 Task: Search for the email with the subject Request for a testimonial logged in from softage.1@softage.net with the filter, email from softage.8@softage.net and a new filter,  Mark as read
Action: Mouse moved to (703, 76)
Screenshot: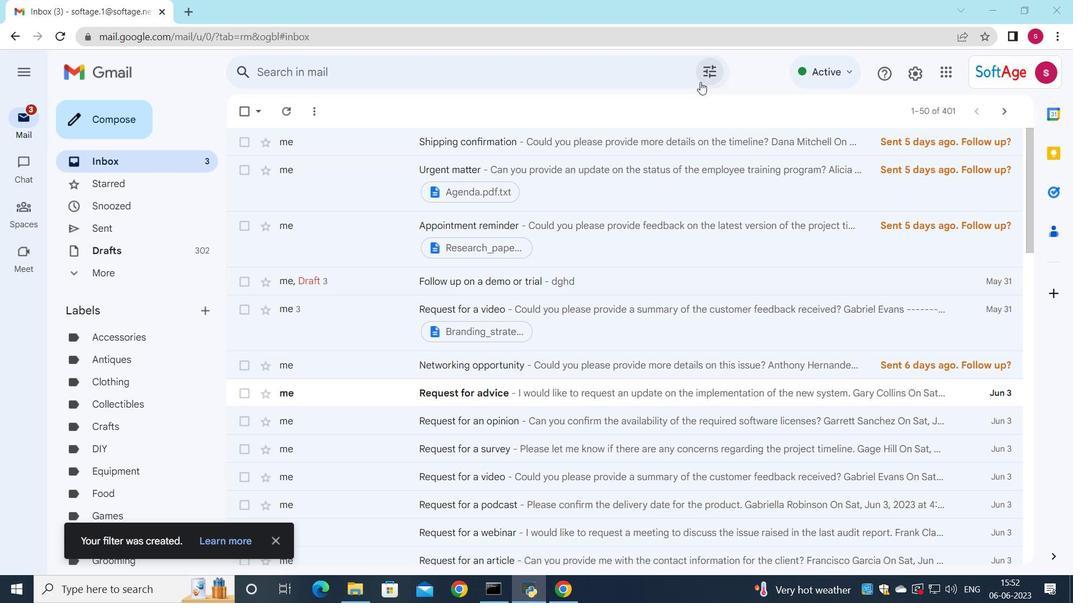 
Action: Mouse pressed left at (703, 76)
Screenshot: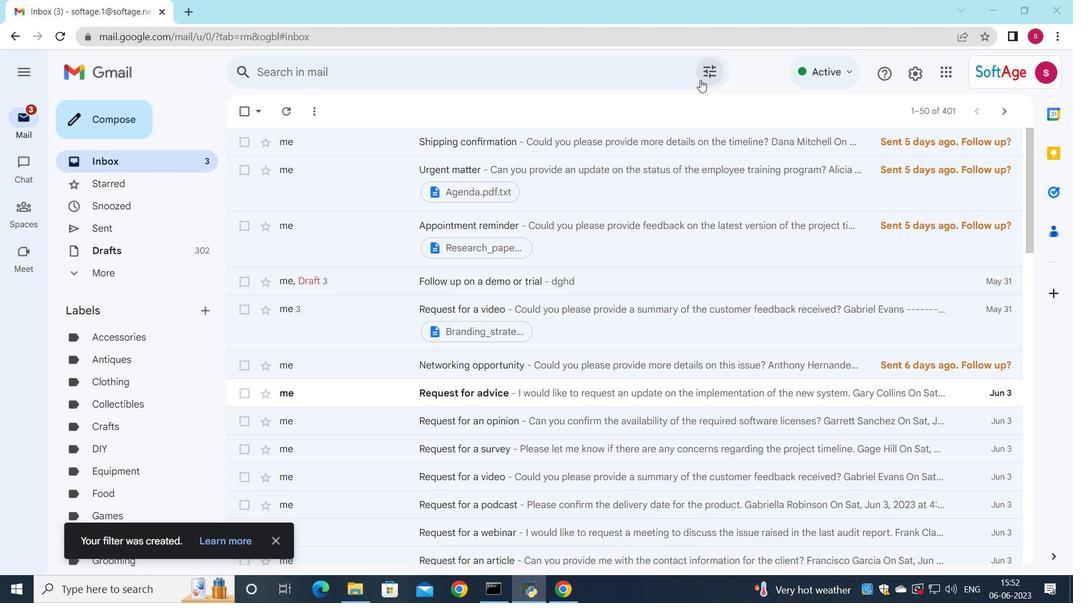
Action: Mouse moved to (617, 145)
Screenshot: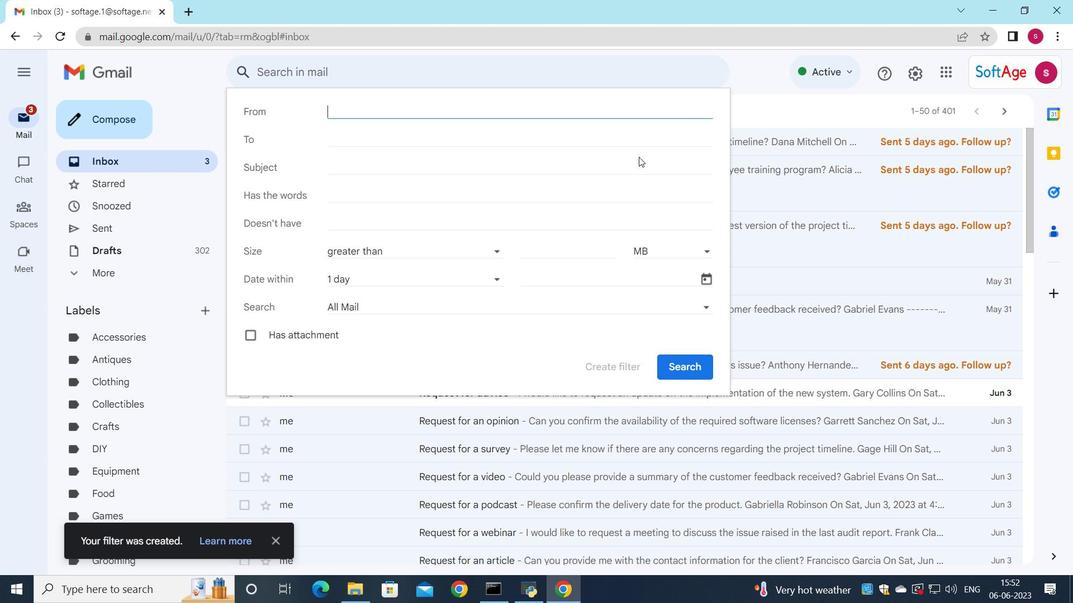 
Action: Key pressed s
Screenshot: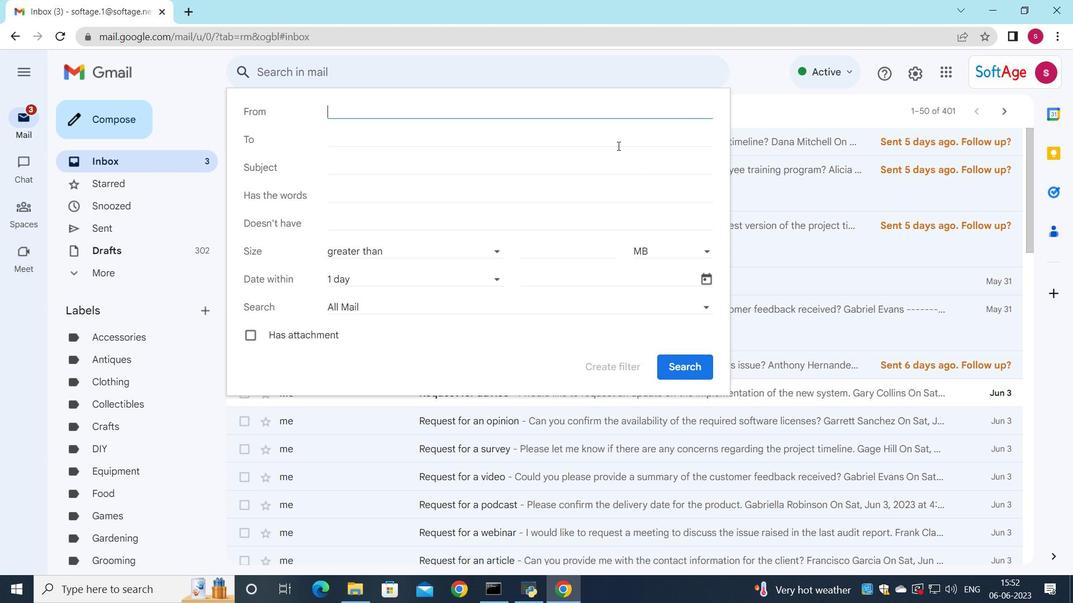 
Action: Mouse moved to (502, 145)
Screenshot: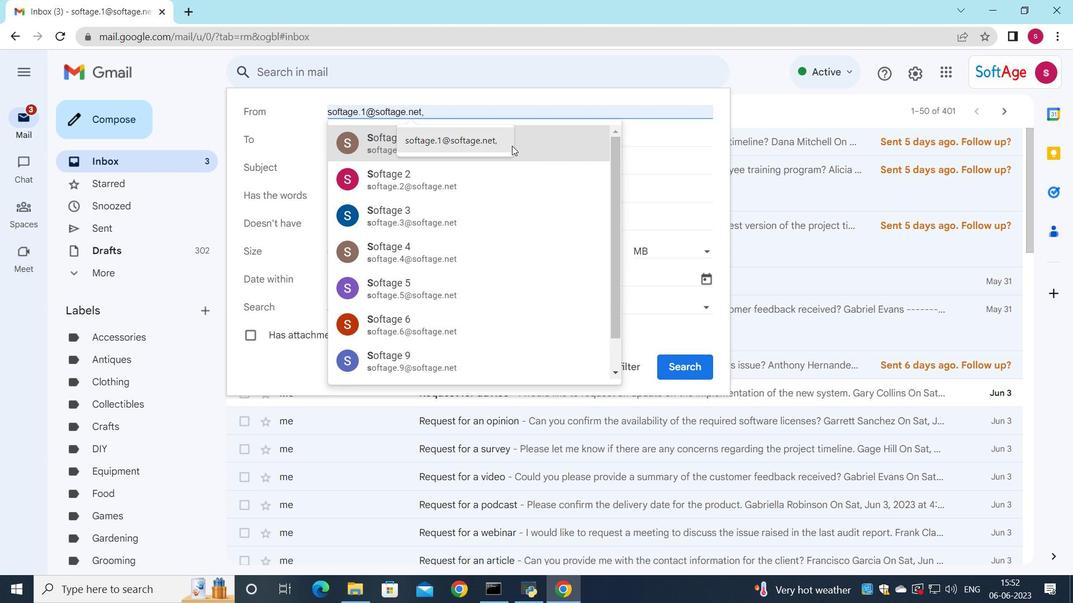 
Action: Mouse pressed left at (502, 145)
Screenshot: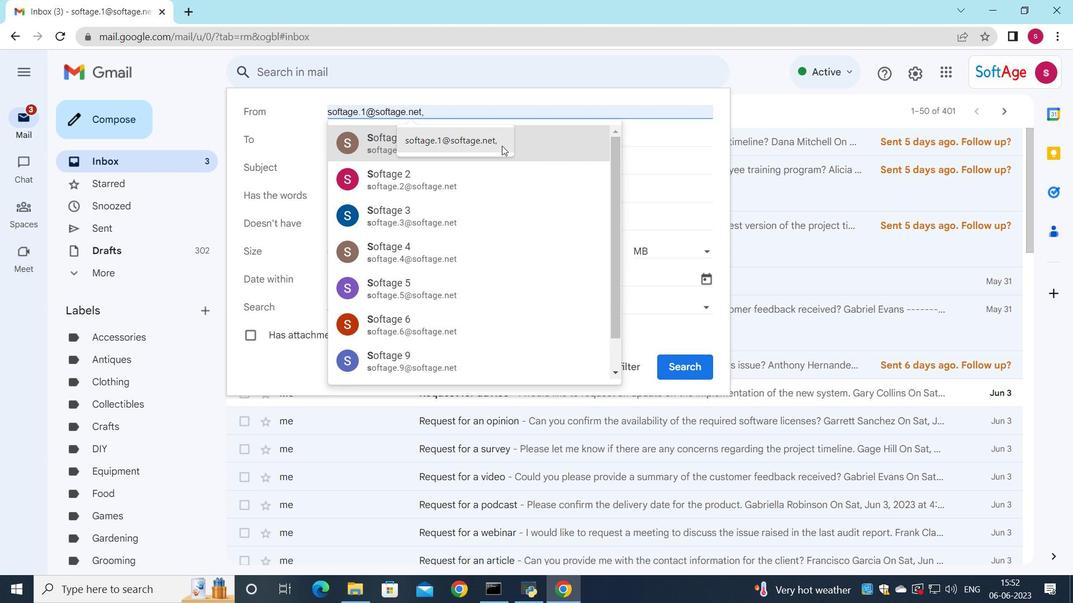 
Action: Mouse moved to (413, 143)
Screenshot: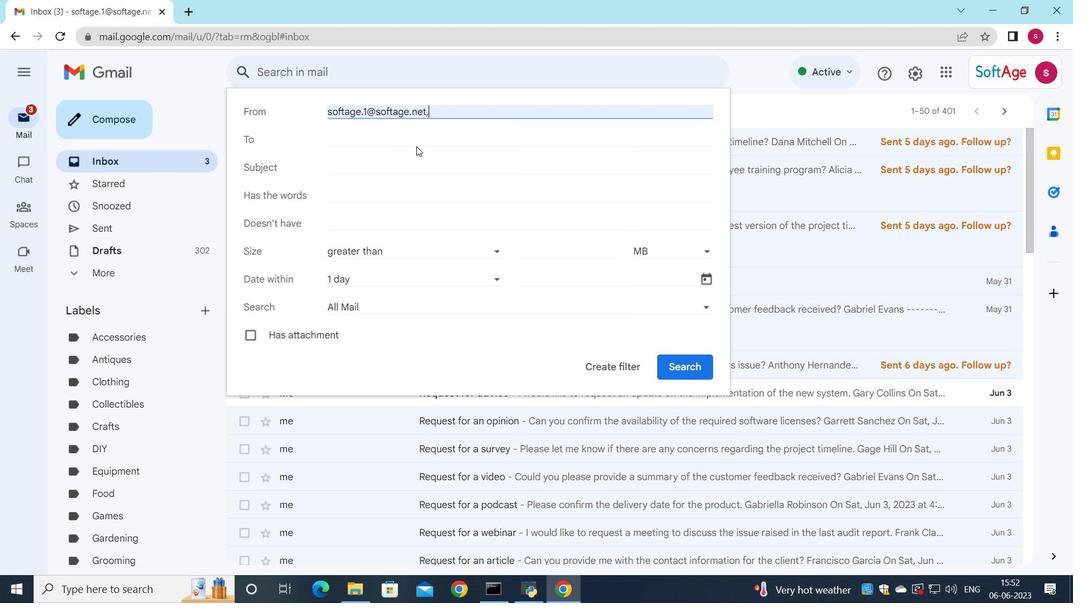 
Action: Mouse pressed left at (413, 143)
Screenshot: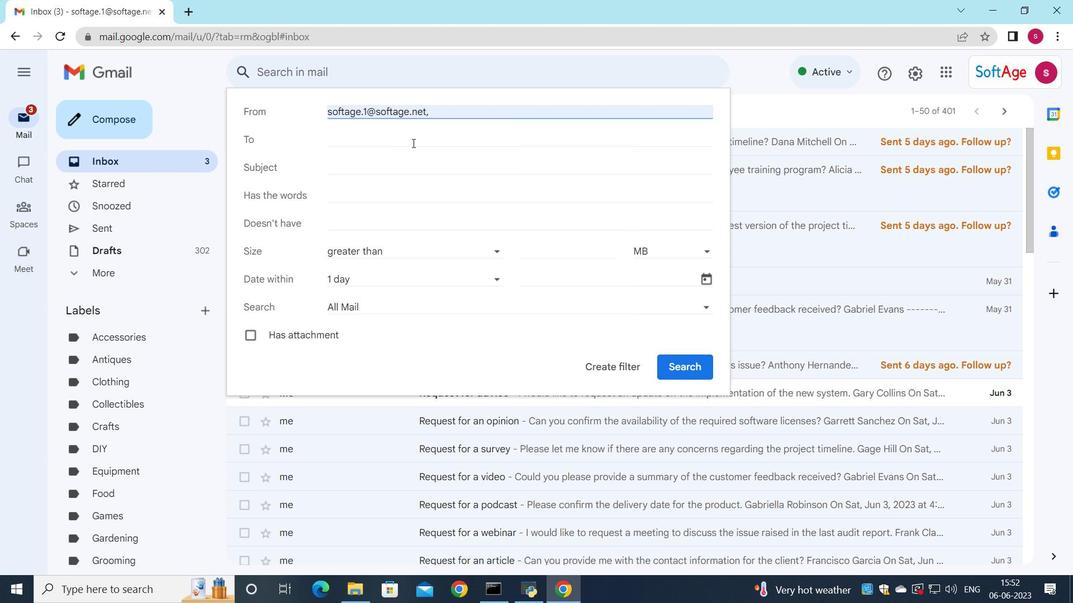
Action: Key pressed softage.8
Screenshot: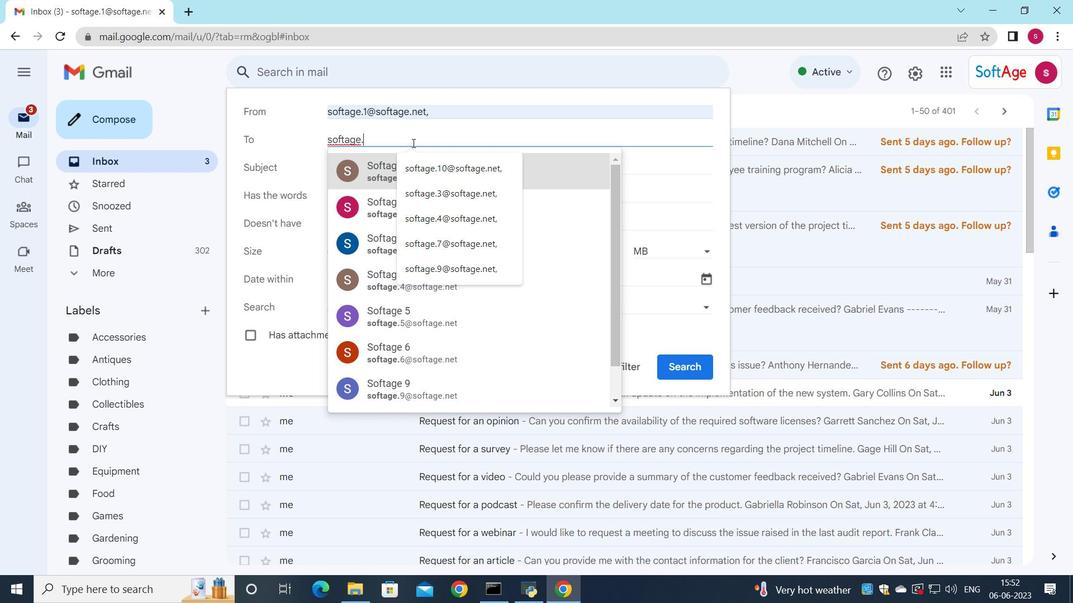 
Action: Mouse moved to (470, 176)
Screenshot: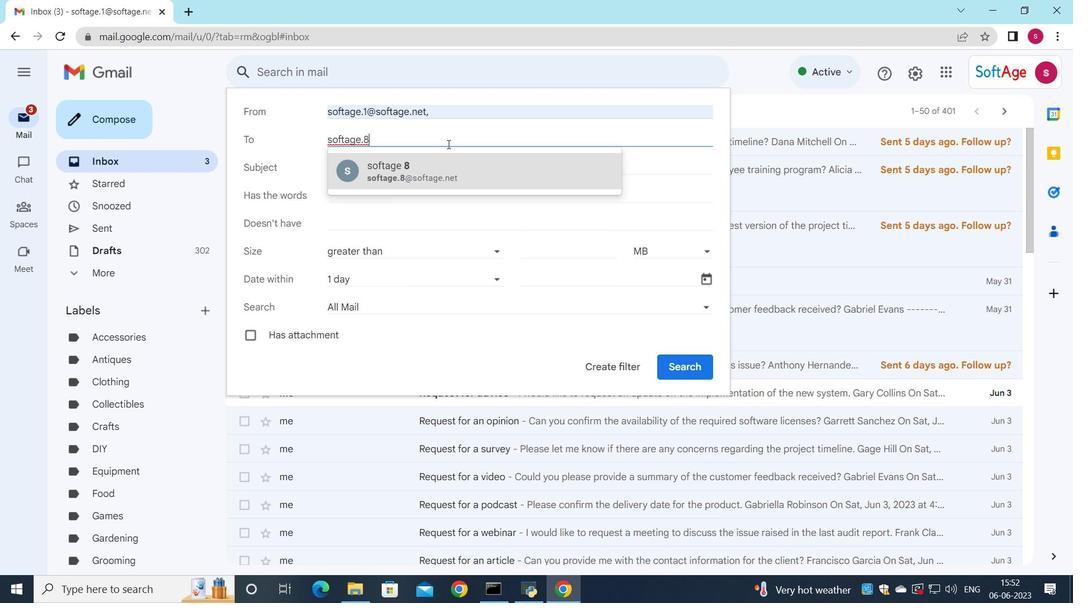 
Action: Mouse pressed left at (470, 176)
Screenshot: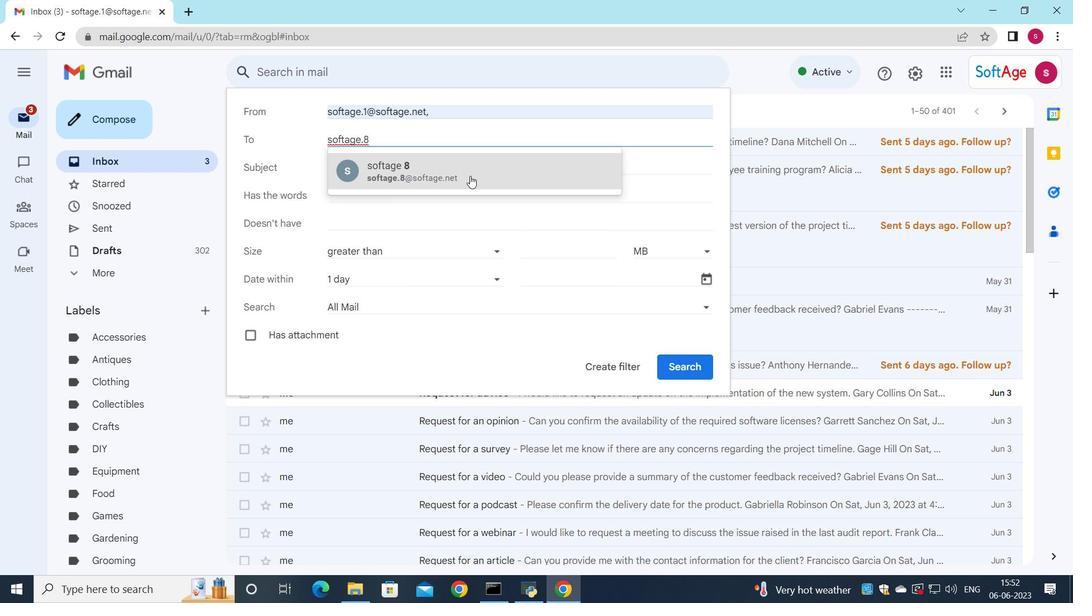 
Action: Mouse moved to (433, 173)
Screenshot: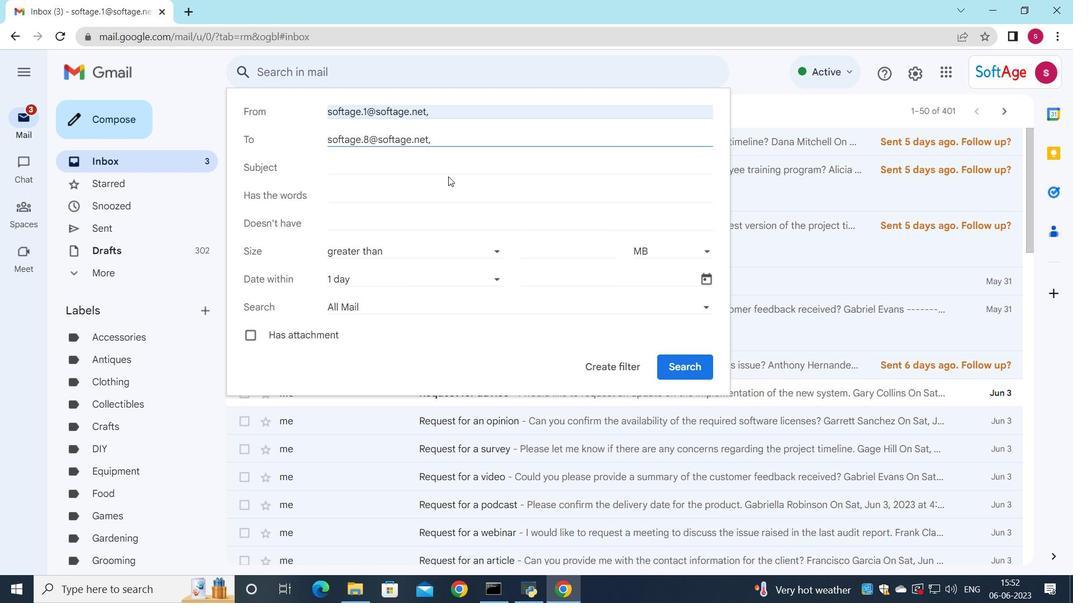 
Action: Mouse pressed left at (433, 173)
Screenshot: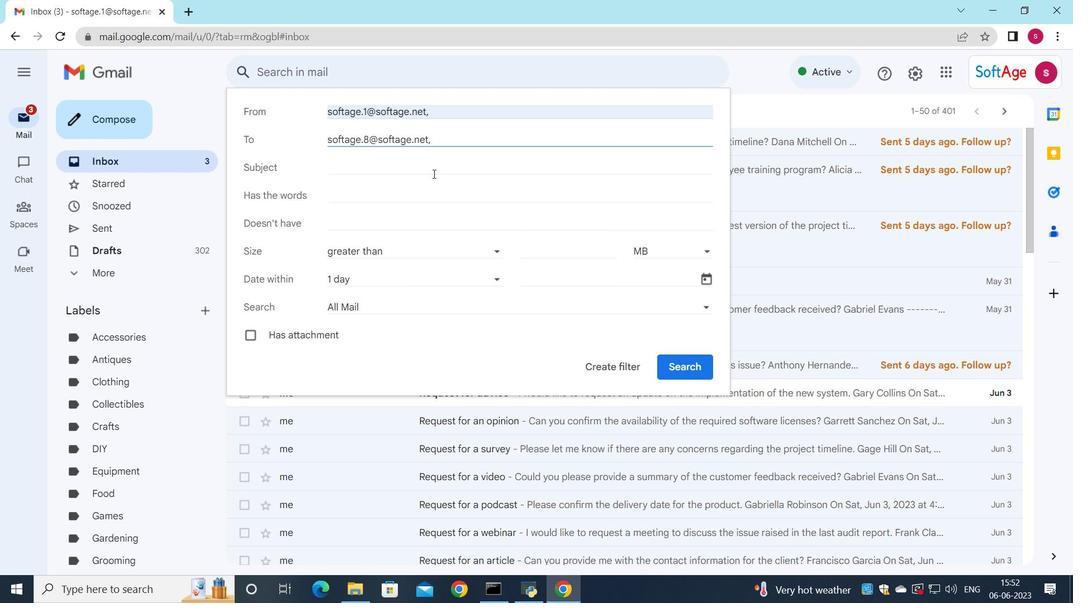 
Action: Mouse moved to (433, 173)
Screenshot: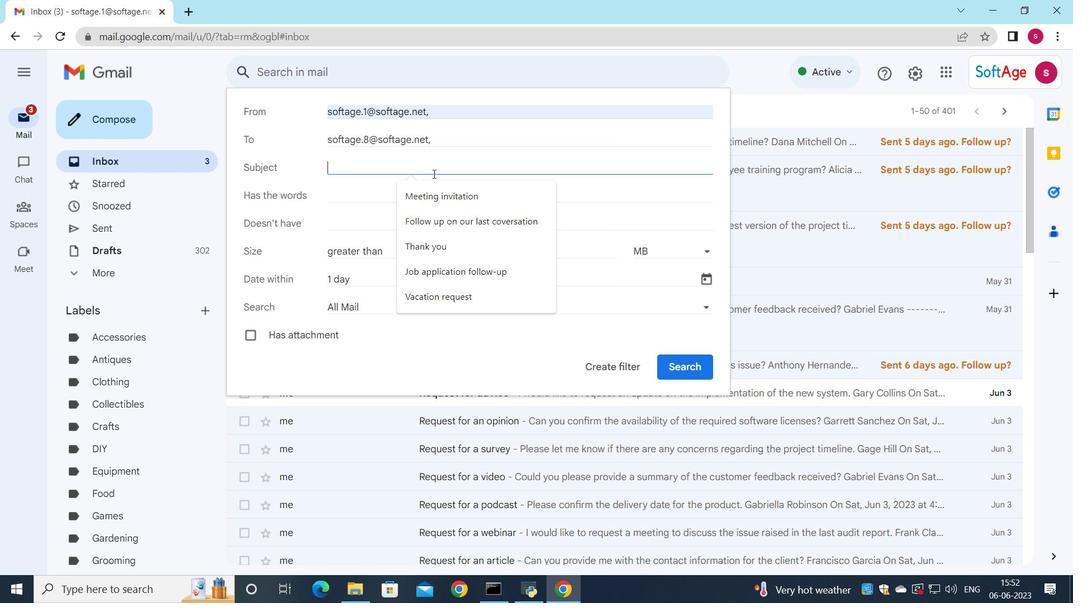 
Action: Key pressed <Key.shift>Request<Key.space>for<Key.space>a<Key.space>testimonial
Screenshot: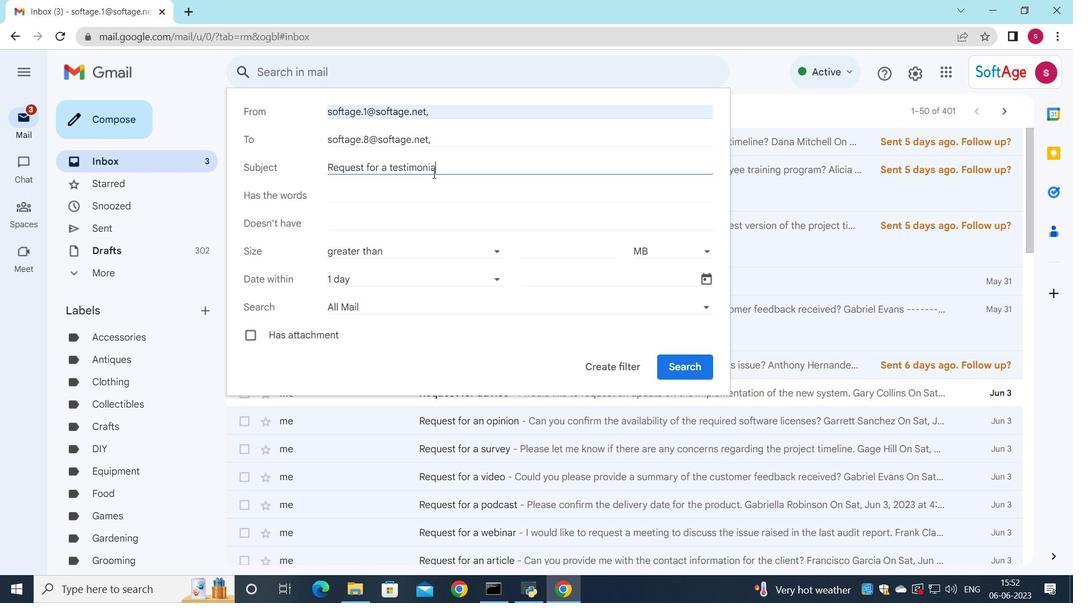 
Action: Mouse moved to (354, 290)
Screenshot: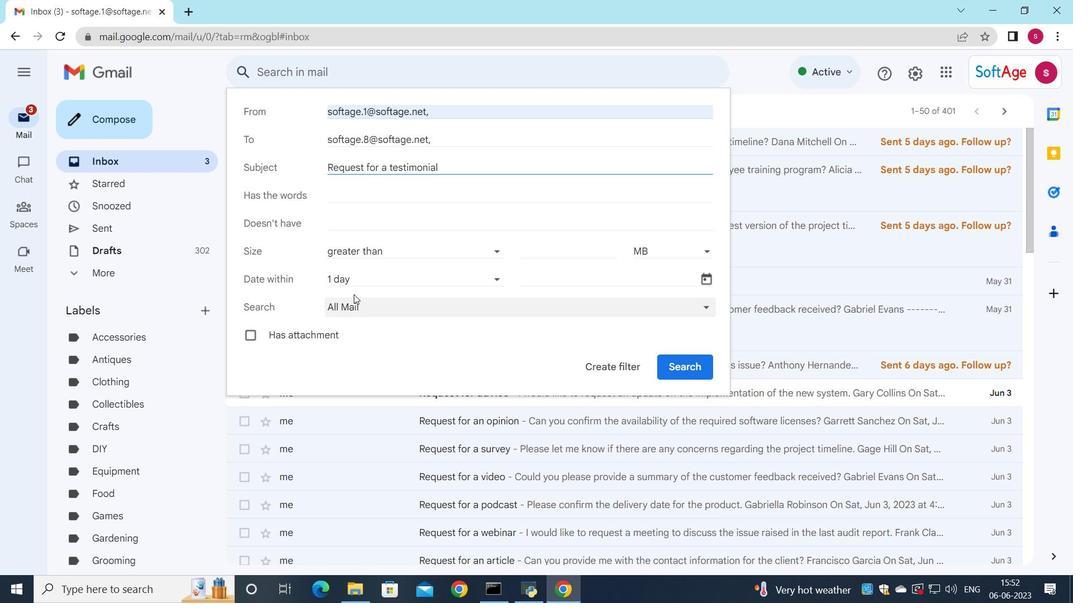
Action: Mouse pressed left at (354, 290)
Screenshot: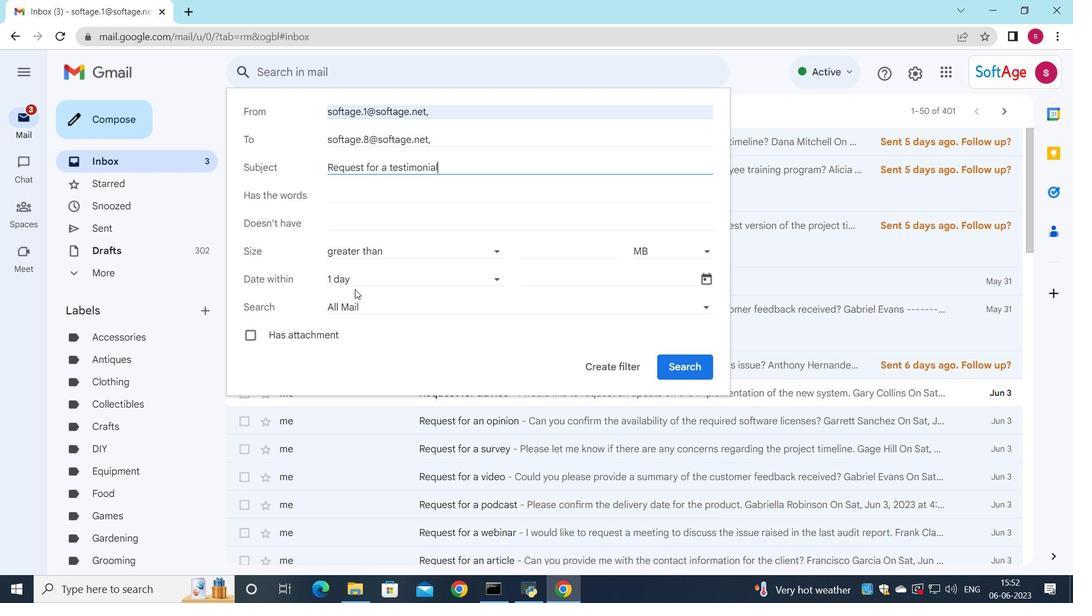 
Action: Mouse moved to (355, 283)
Screenshot: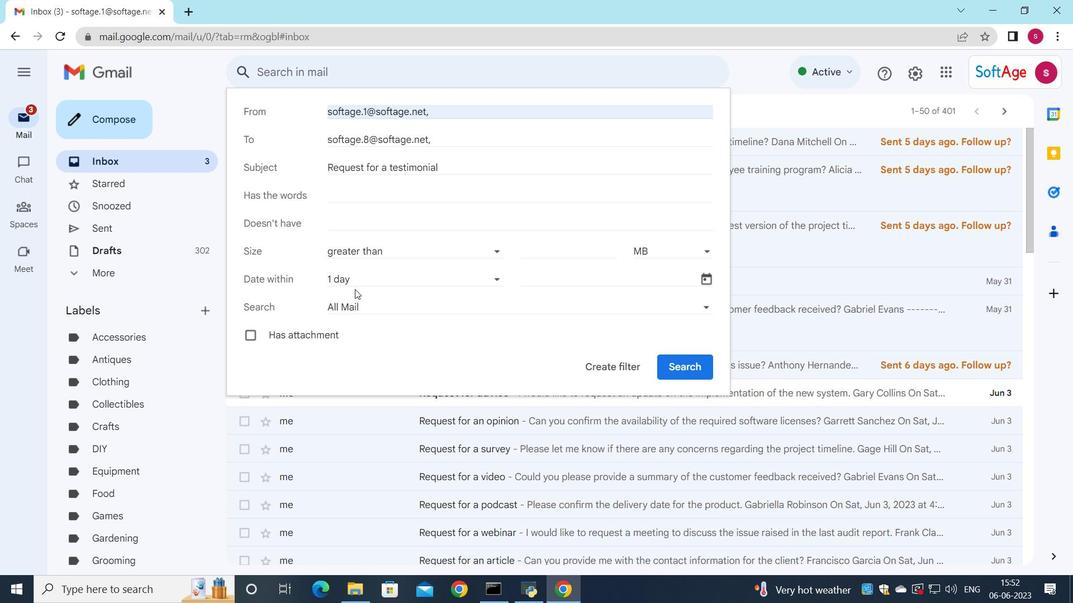 
Action: Mouse pressed left at (355, 283)
Screenshot: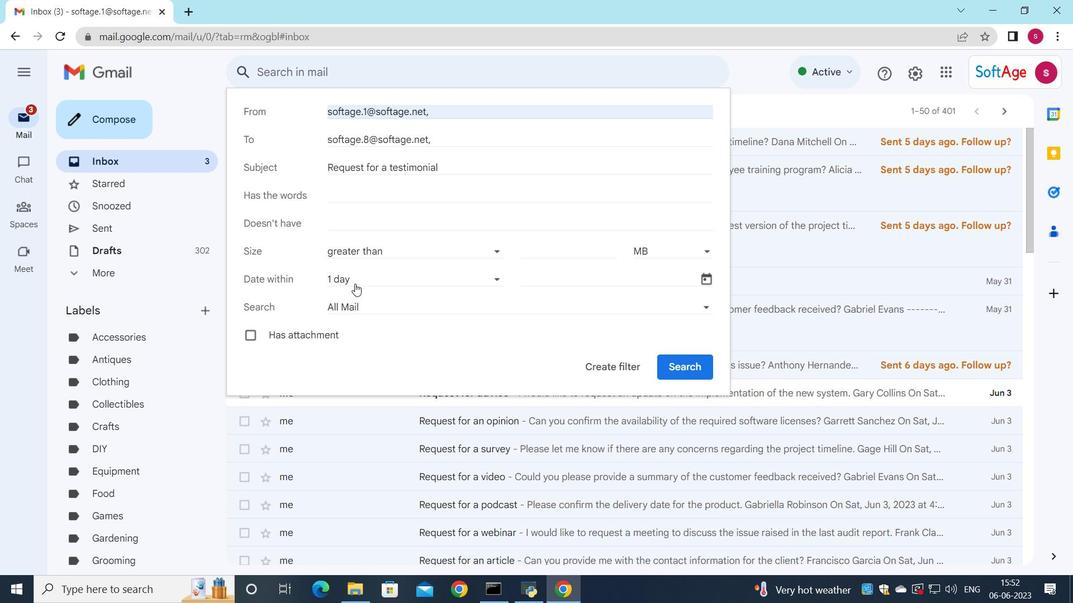 
Action: Mouse moved to (371, 428)
Screenshot: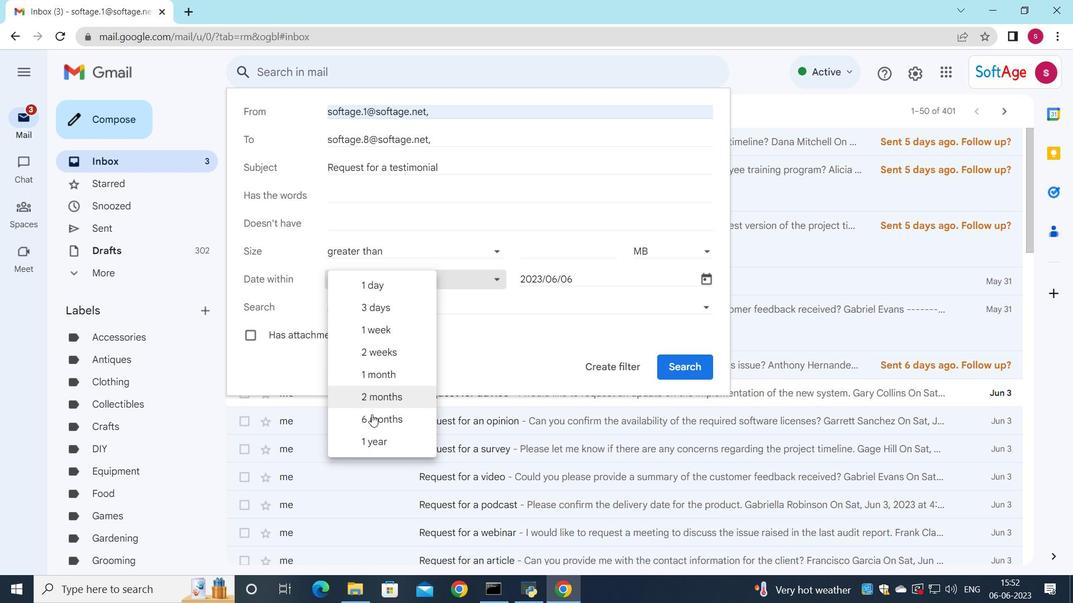 
Action: Mouse pressed left at (371, 428)
Screenshot: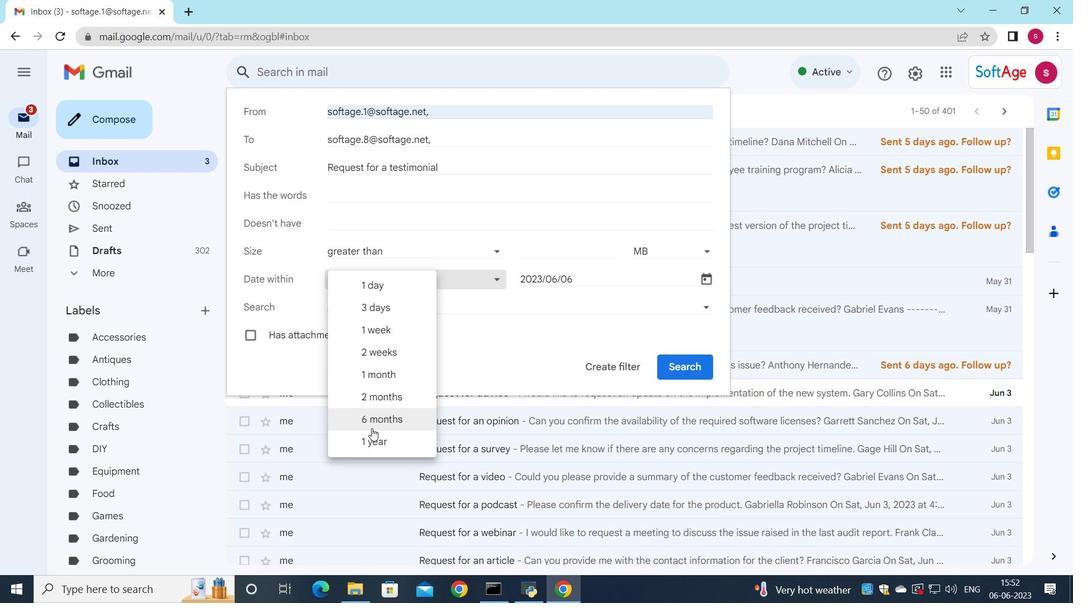
Action: Mouse moved to (585, 366)
Screenshot: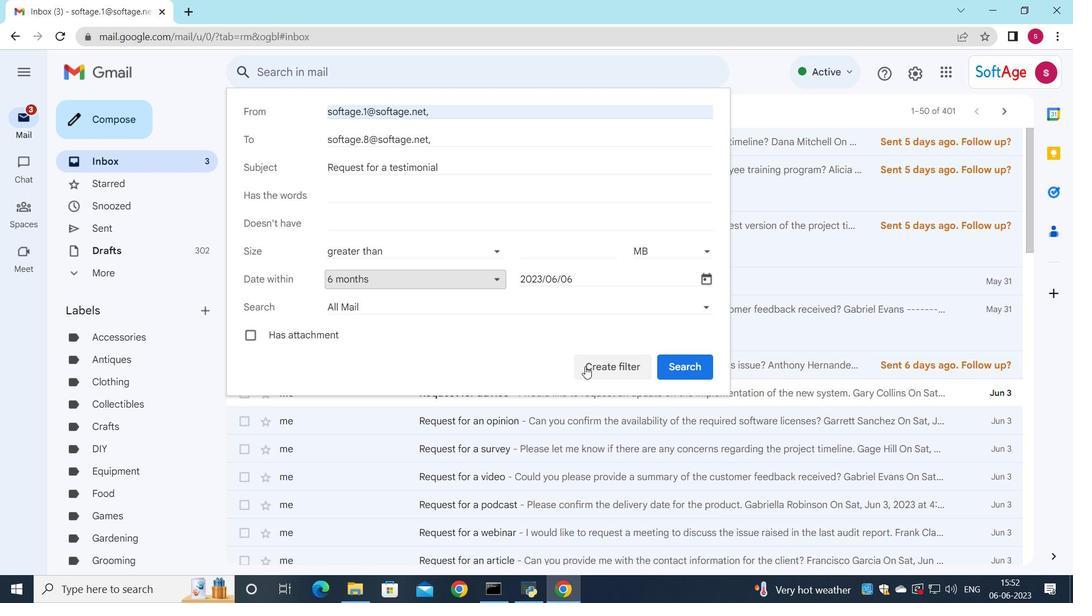 
Action: Mouse pressed left at (585, 366)
Screenshot: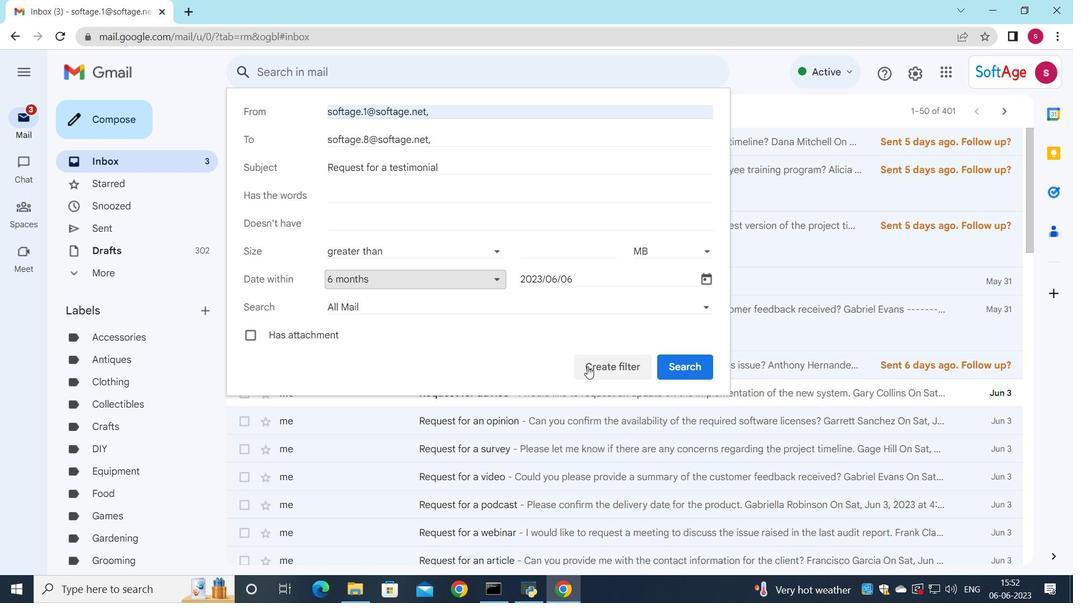 
Action: Mouse moved to (250, 169)
Screenshot: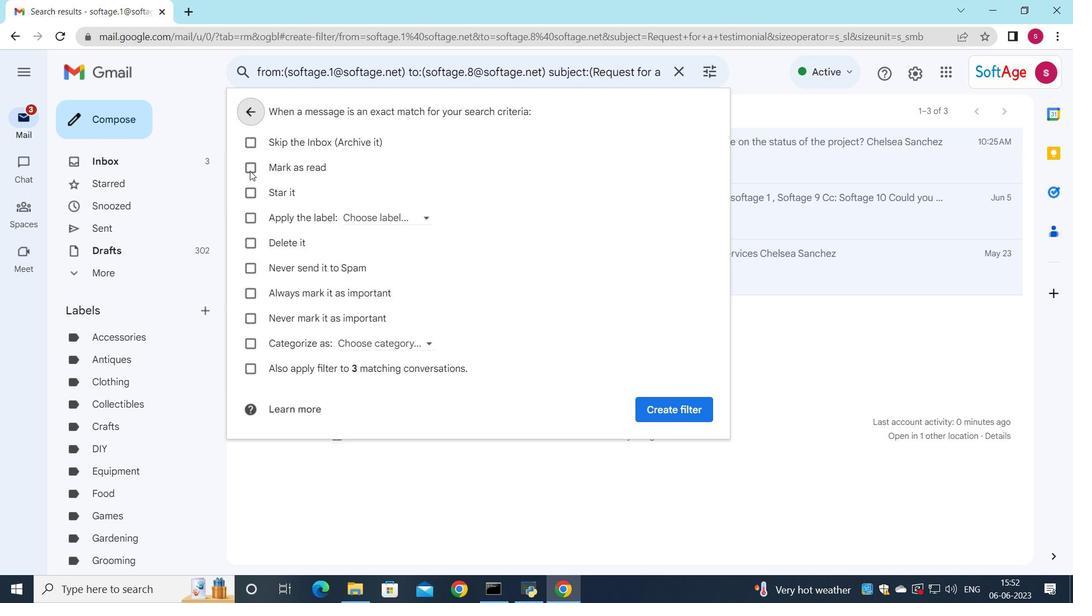 
Action: Mouse pressed left at (250, 169)
Screenshot: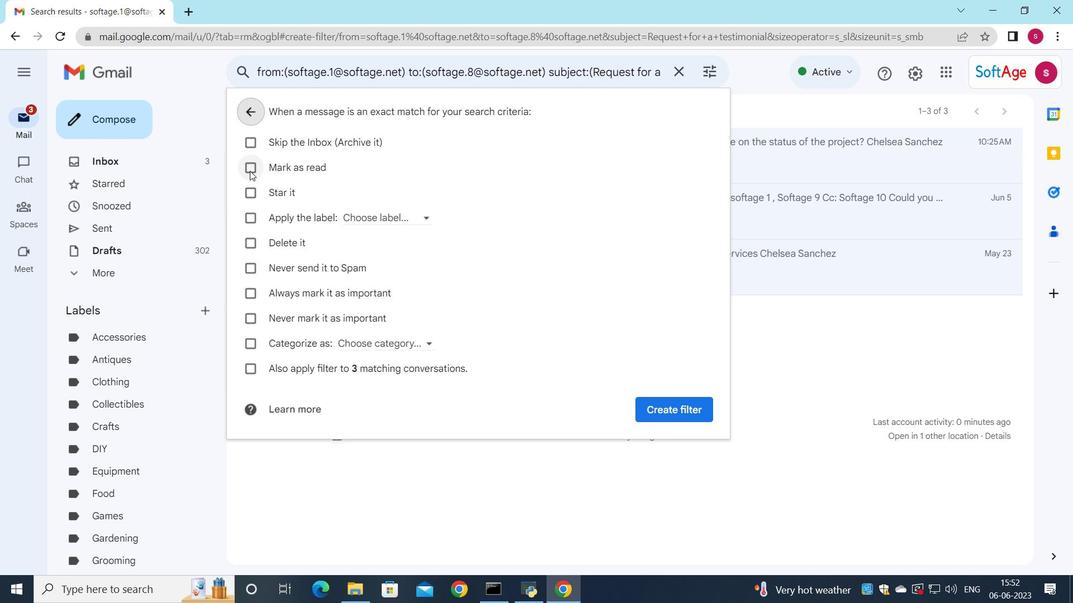 
Action: Mouse moved to (673, 412)
Screenshot: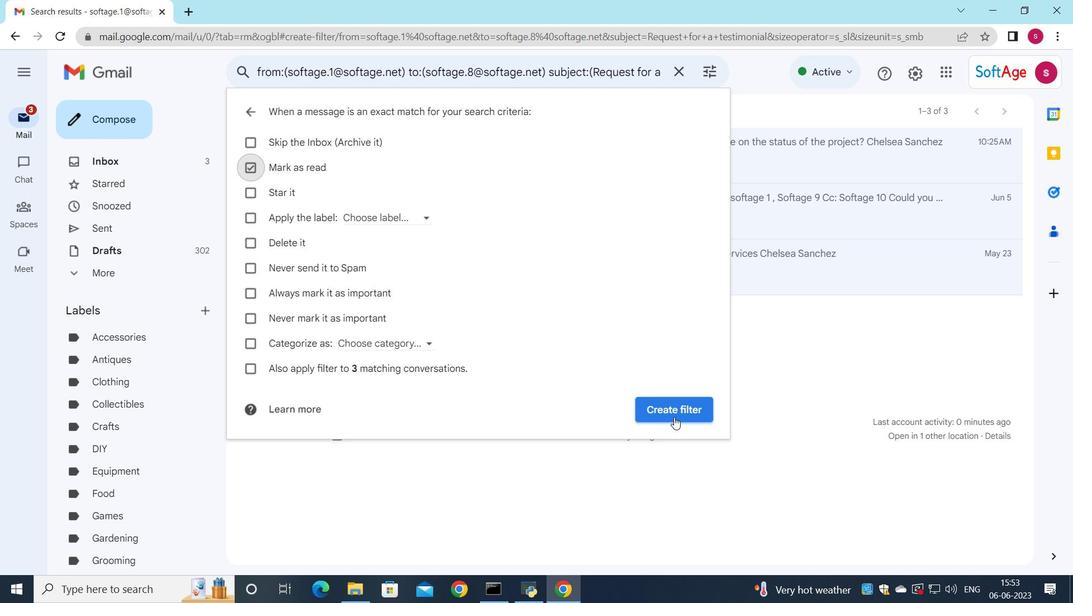 
Action: Mouse pressed left at (673, 412)
Screenshot: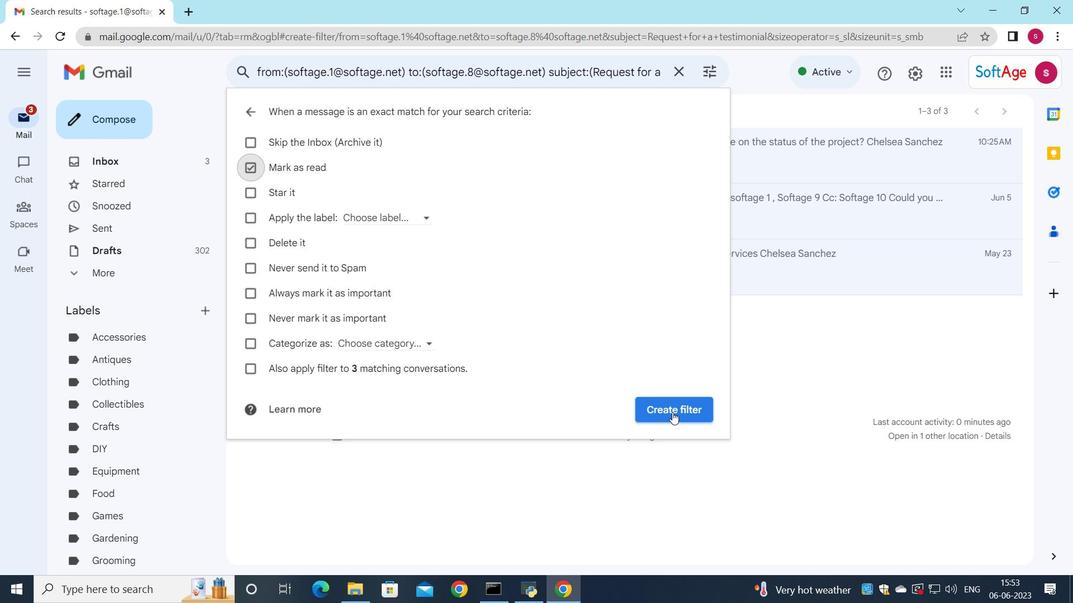 
Action: Mouse moved to (673, 412)
Screenshot: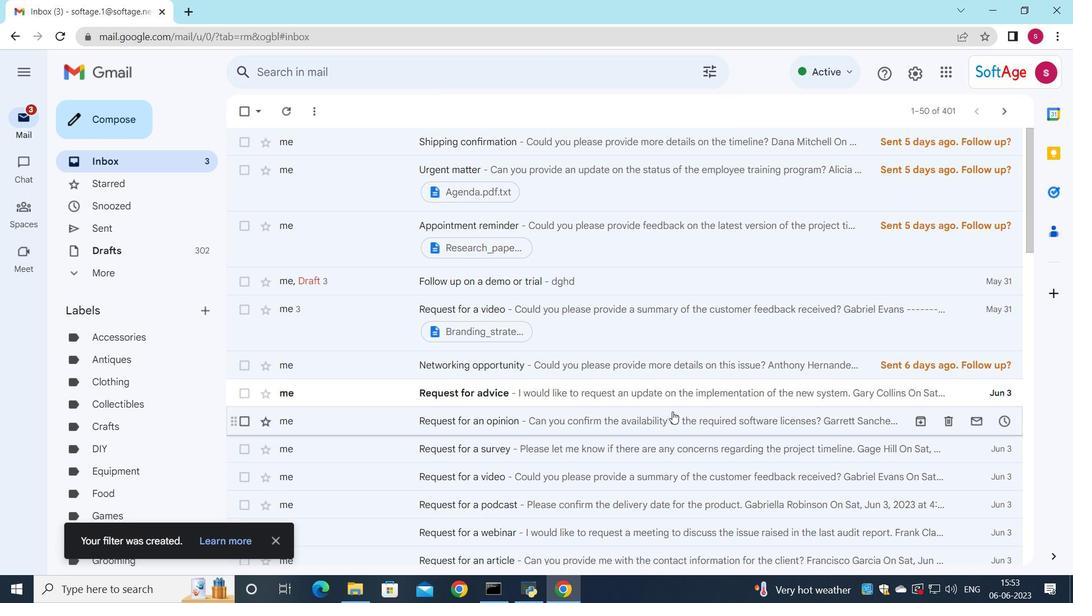 
